Task: Find the closest ski resorts to Lake Tahoe, California/Nevada, and Reno, Nevada.
Action: Mouse moved to (139, 63)
Screenshot: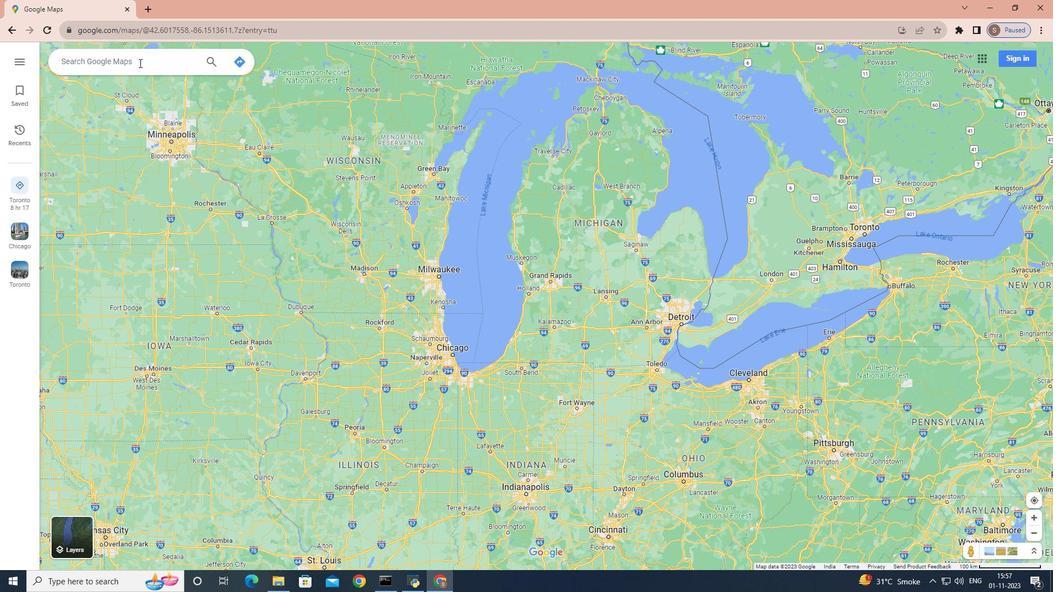 
Action: Mouse pressed left at (139, 63)
Screenshot: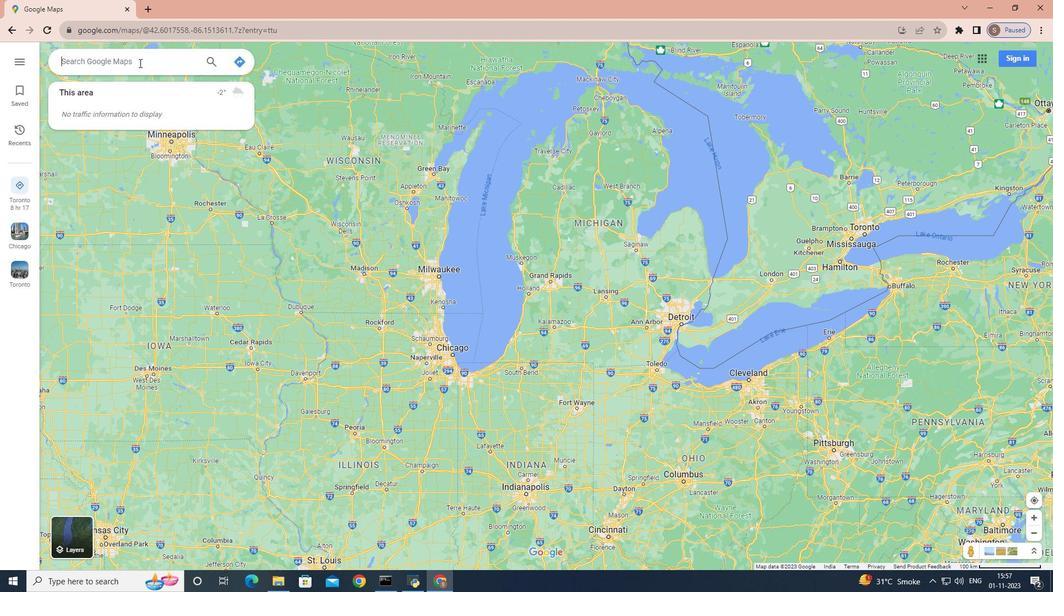 
Action: Key pressed <Key.shift>lake<Key.space><Key.shift>Tahoe,<Key.space><Key.shift>california/<Key.shift>Nevada
Screenshot: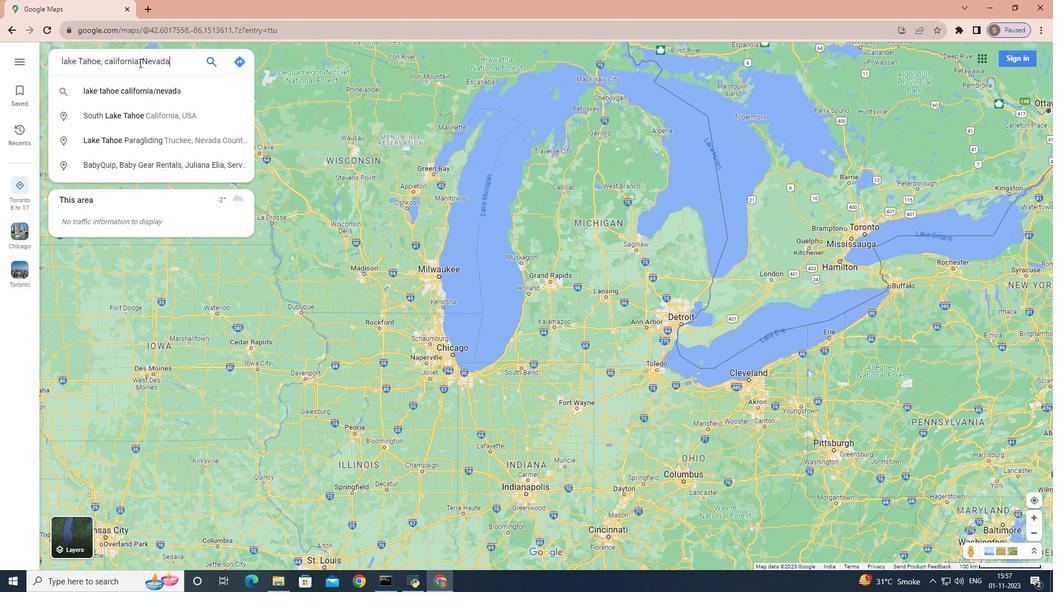 
Action: Mouse moved to (176, 47)
Screenshot: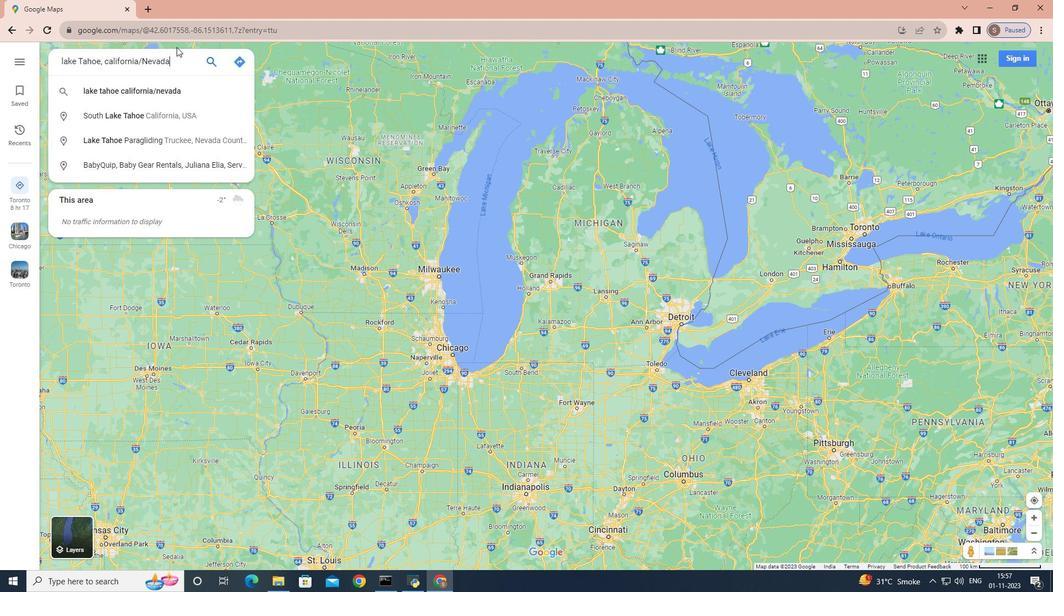 
Action: Key pressed <Key.enter>
Screenshot: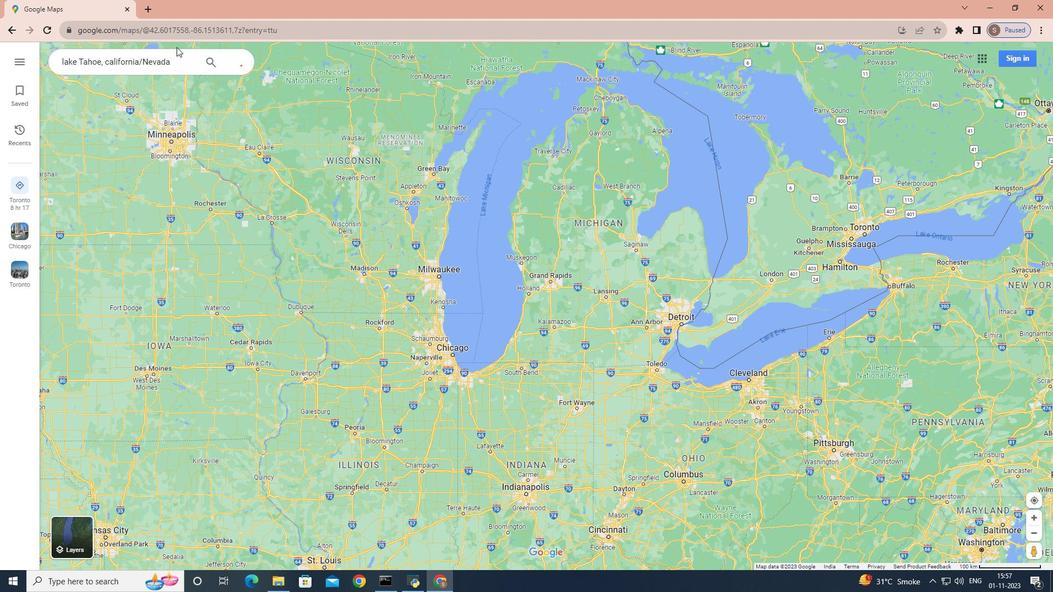 
Action: Mouse moved to (150, 270)
Screenshot: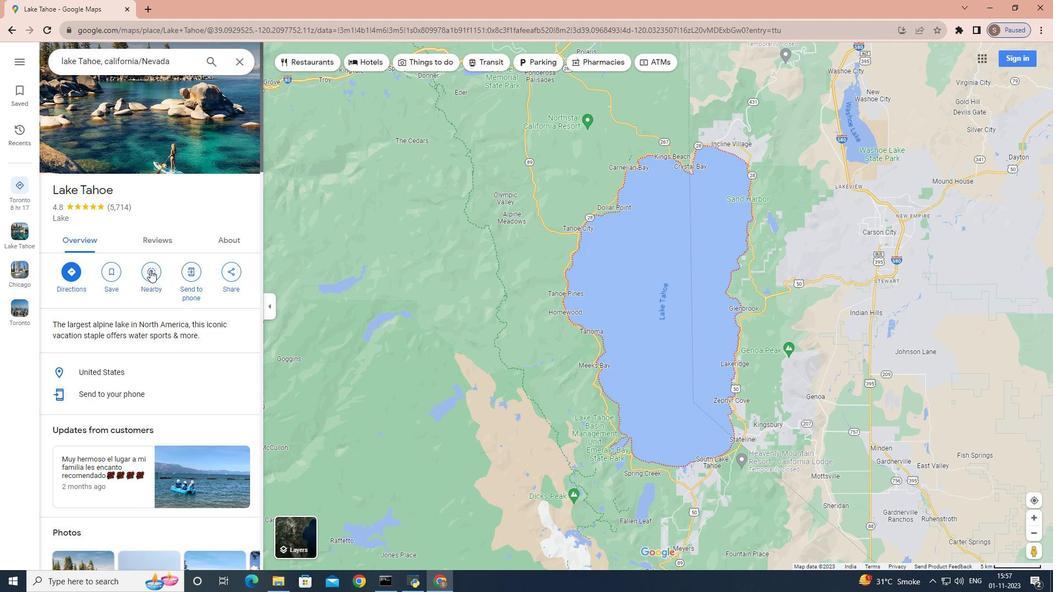 
Action: Mouse pressed left at (150, 270)
Screenshot: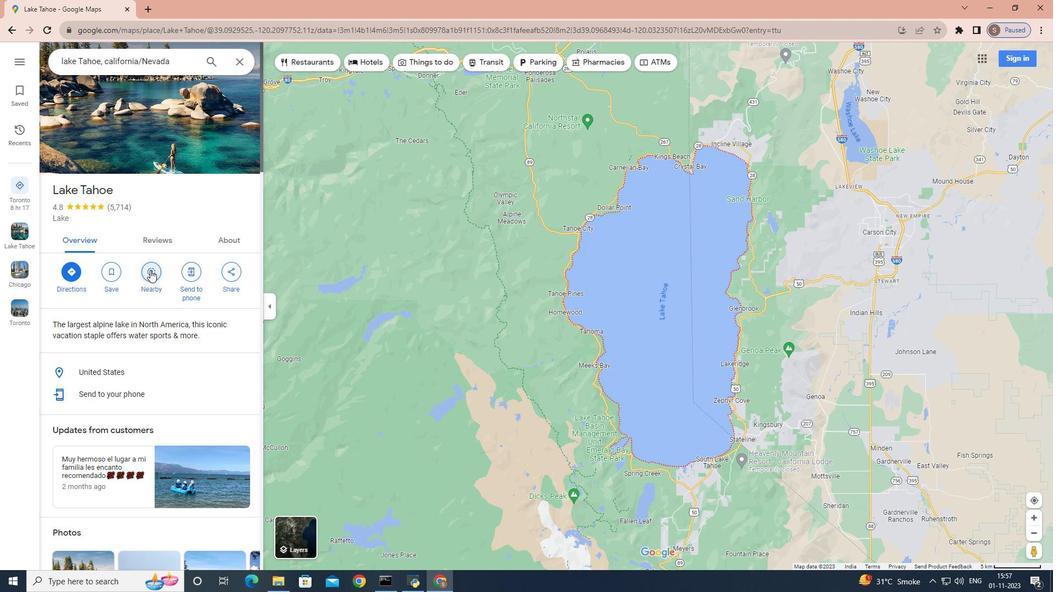 
Action: Key pressed closest<Key.space>ski<Key.space>resorts<Key.enter>
Screenshot: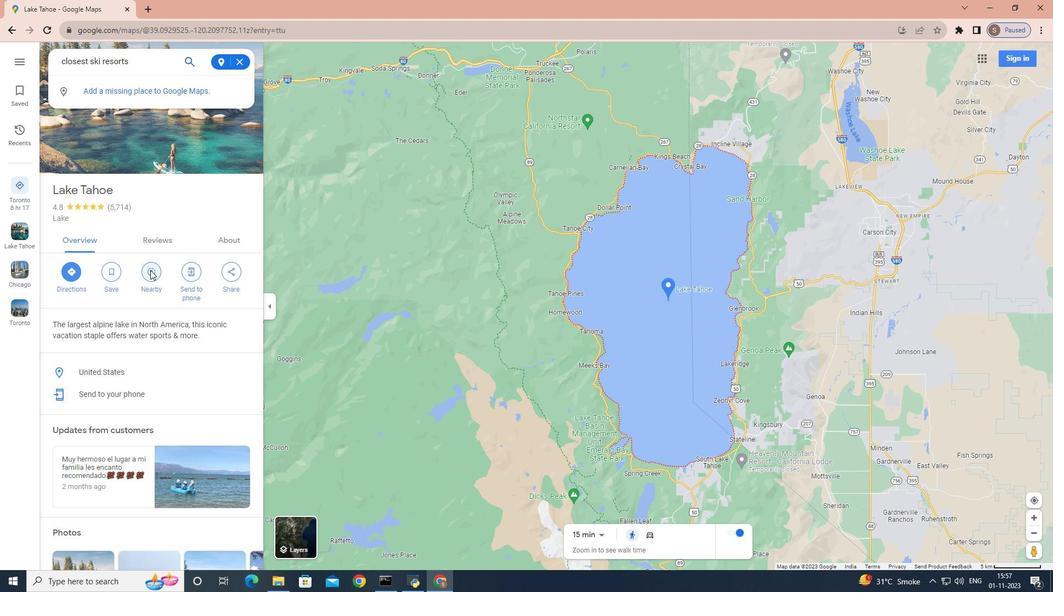 
Action: Mouse moved to (241, 61)
Screenshot: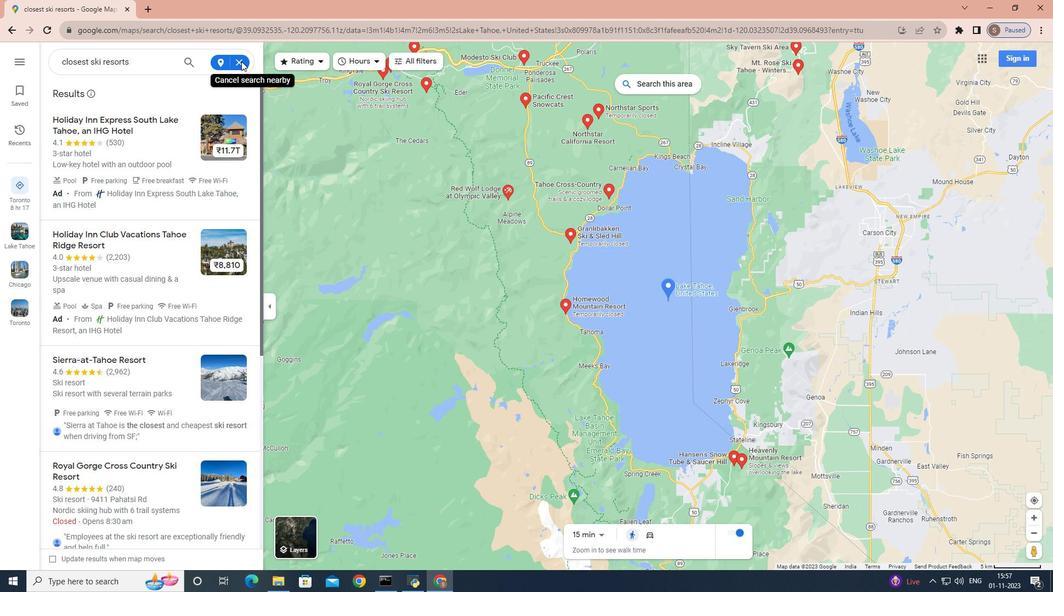 
Action: Mouse pressed left at (241, 61)
Screenshot: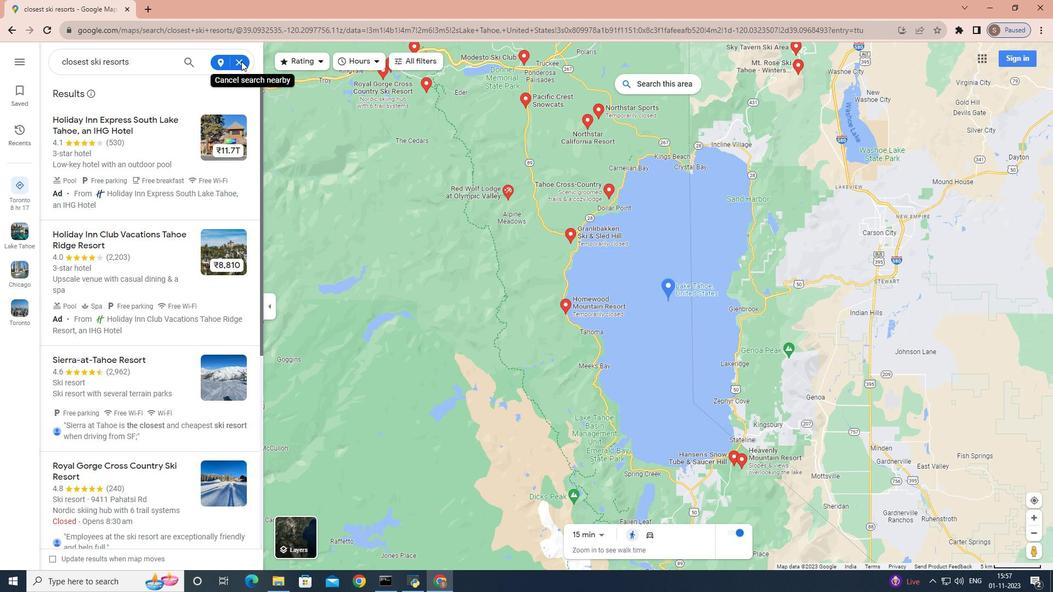 
Action: Mouse moved to (237, 62)
Screenshot: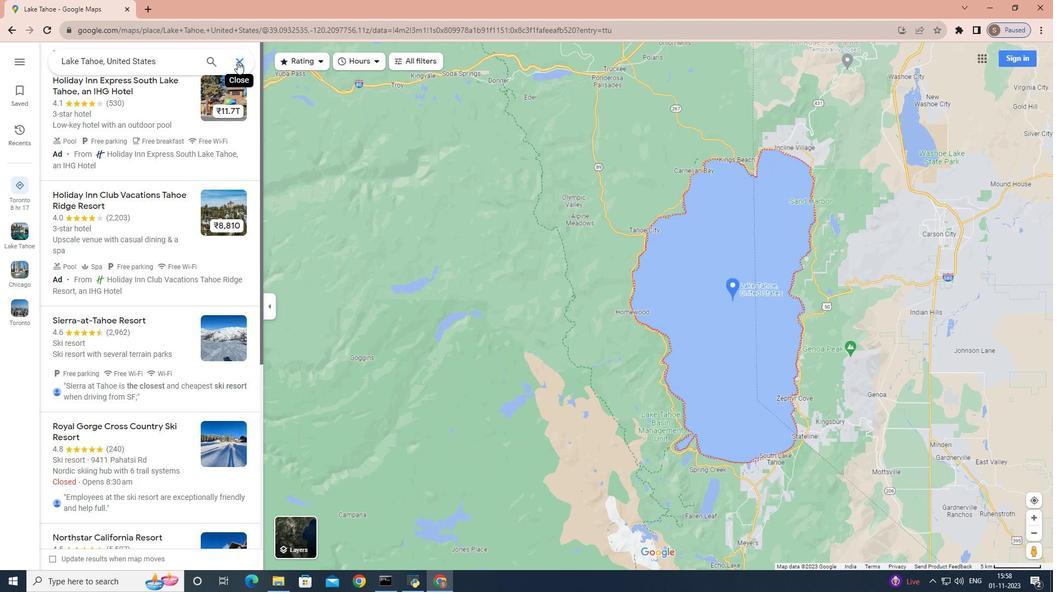 
Action: Mouse pressed left at (237, 62)
Screenshot: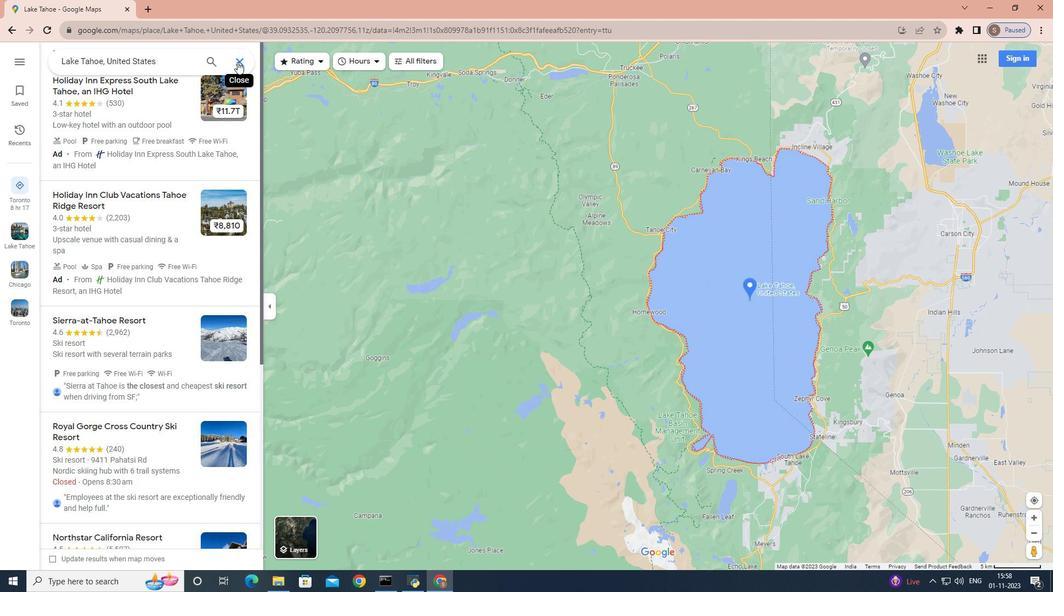 
Action: Mouse moved to (128, 60)
Screenshot: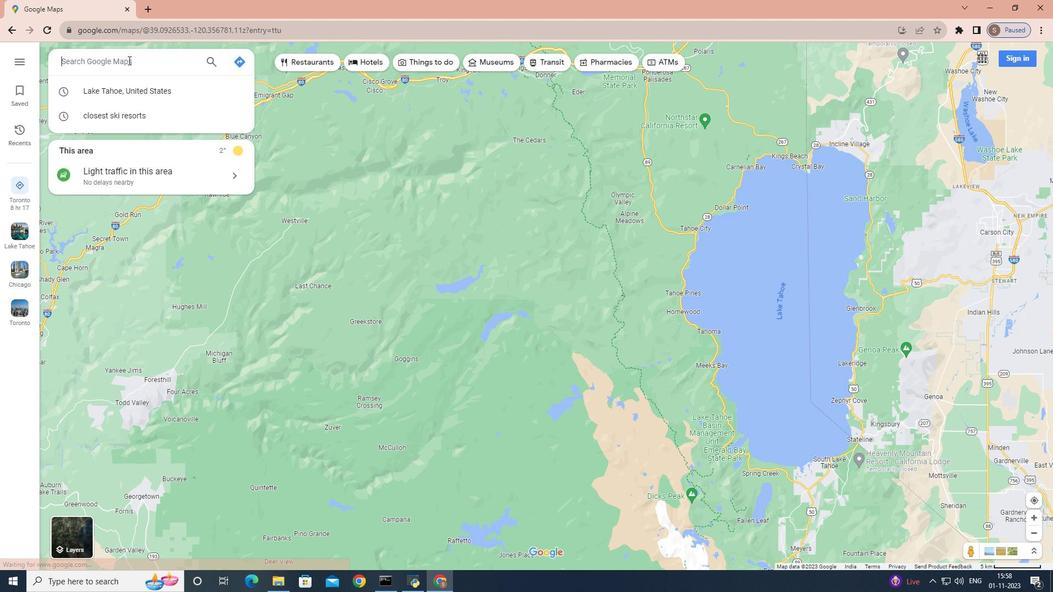 
Action: Key pressed <Key.shift>Reno,<Key.space><Key.shift>Nevada
Screenshot: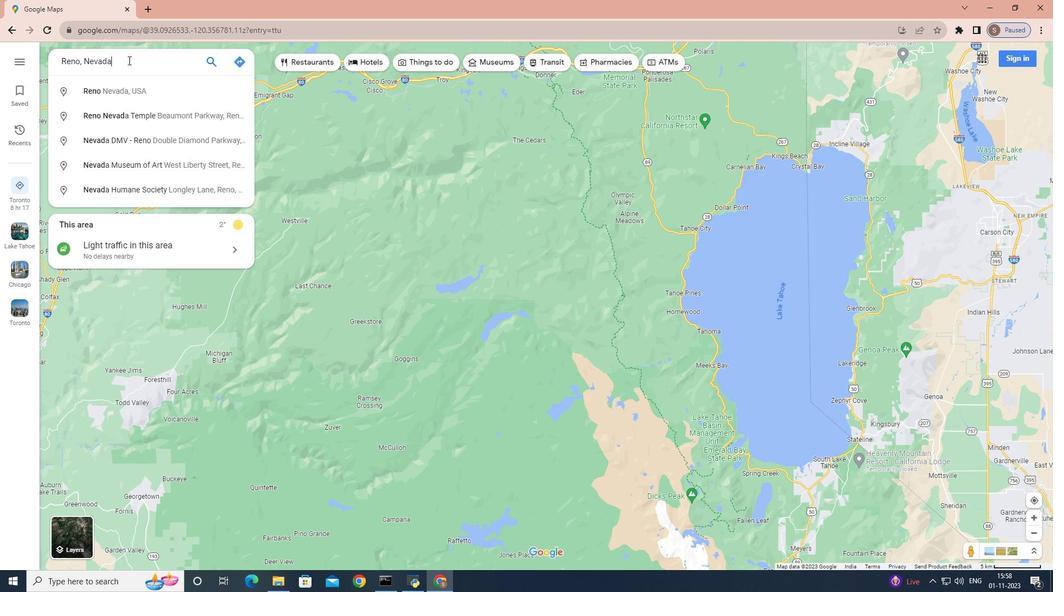 
Action: Mouse moved to (137, 72)
Screenshot: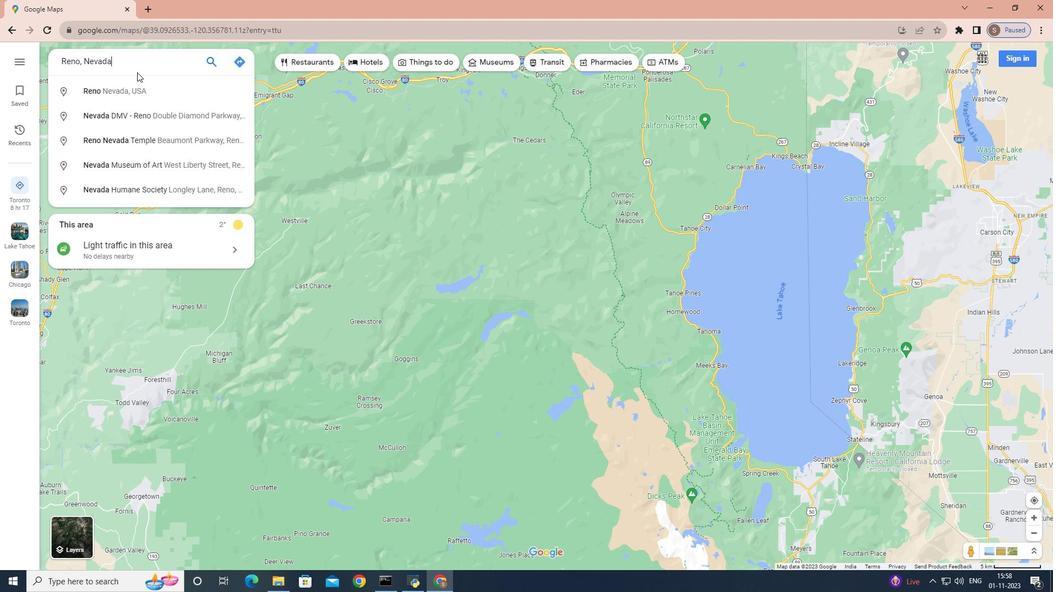 
Action: Key pressed <Key.enter>
Screenshot: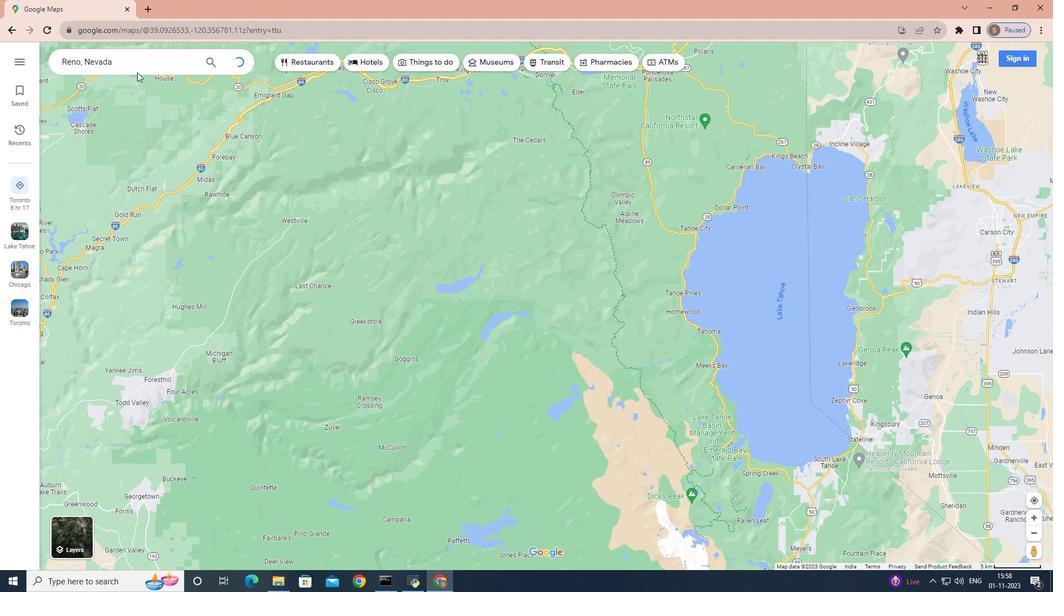 
Action: Mouse moved to (154, 242)
Screenshot: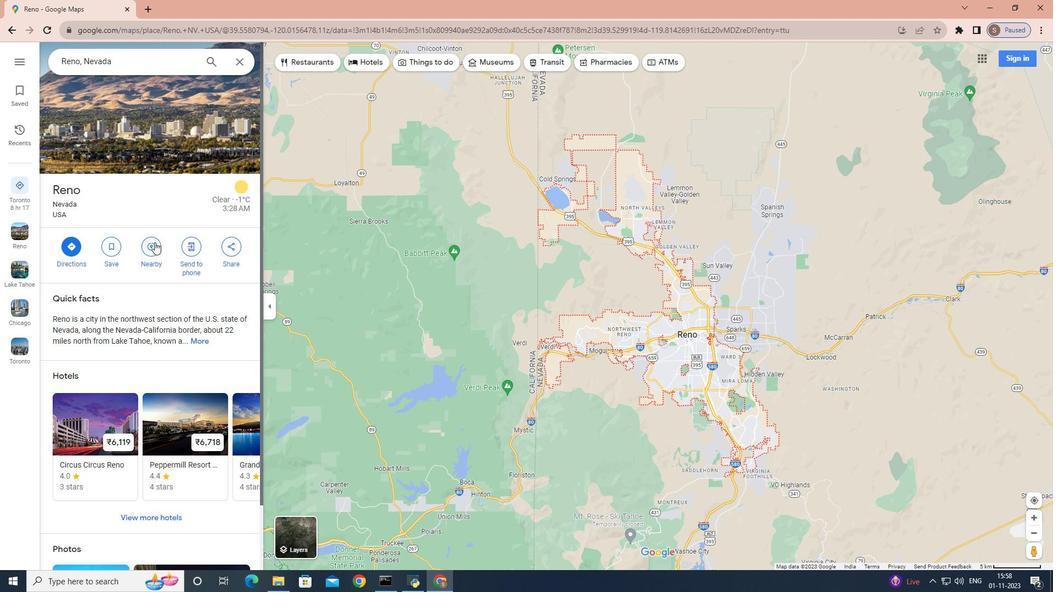 
Action: Mouse pressed left at (154, 242)
Screenshot: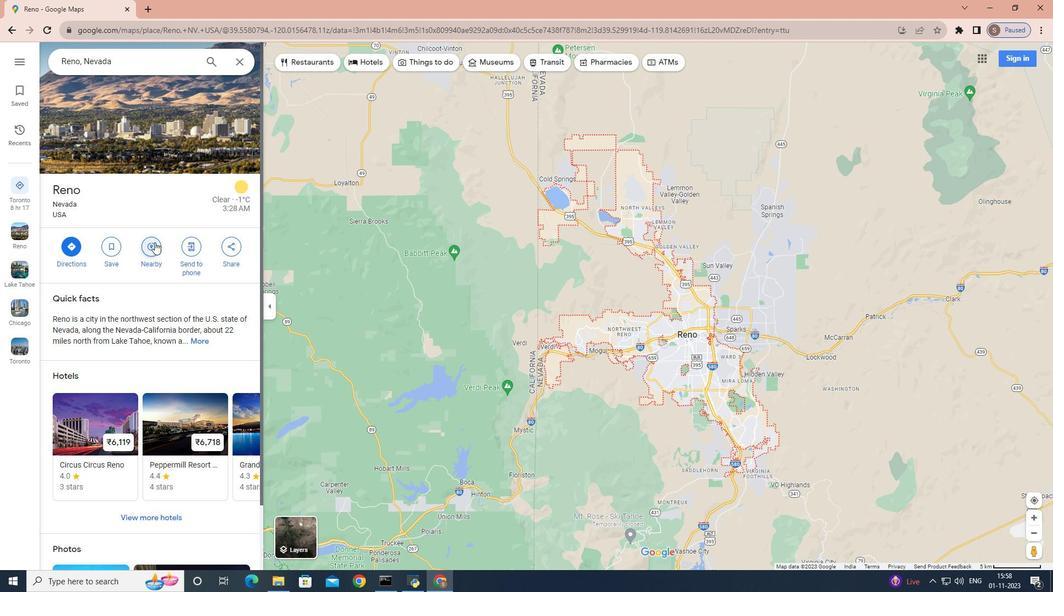 
Action: Mouse moved to (154, 233)
Screenshot: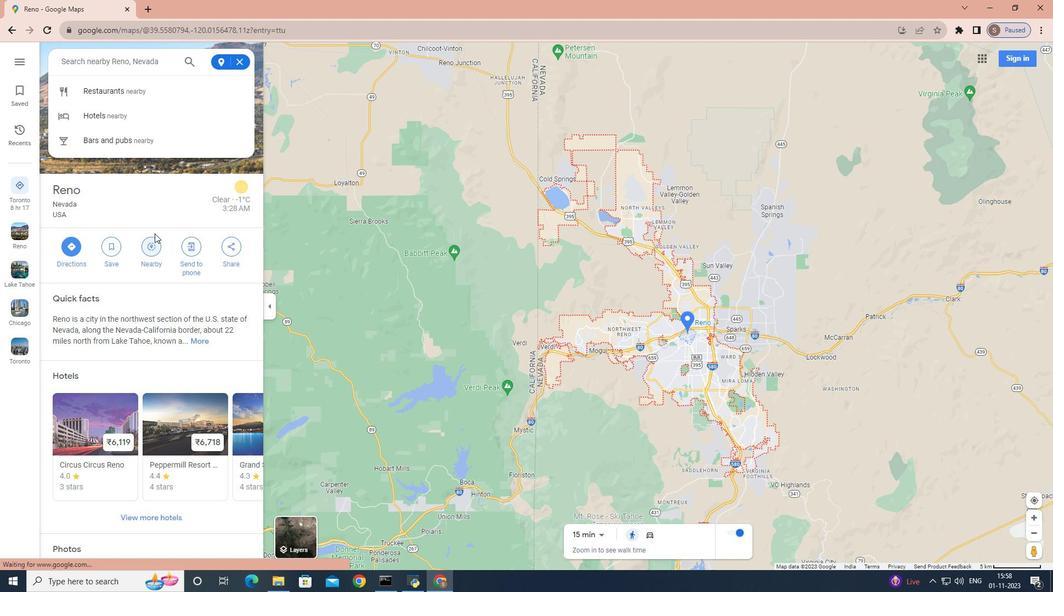 
Action: Key pressed <Key.shift>Closest<Key.space>ski<Key.space>resorts<Key.enter>
Screenshot: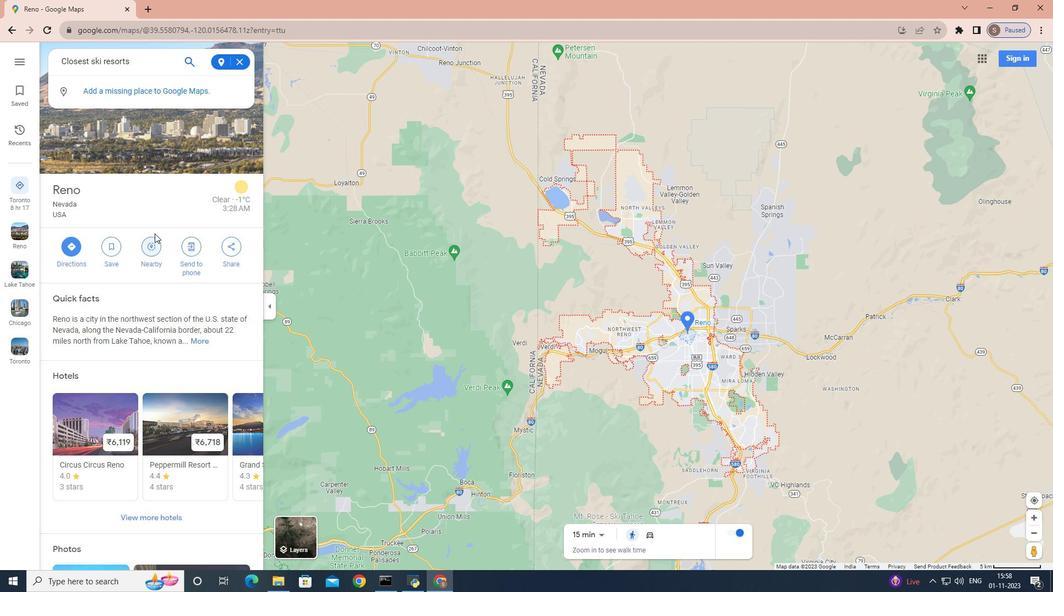 
